 Task: Write the Vendor Number "12345" Under Vendor in New Vendor.
Action: Mouse moved to (92, 8)
Screenshot: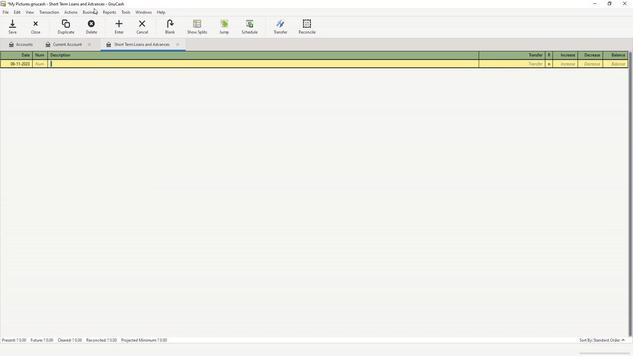 
Action: Mouse pressed left at (92, 8)
Screenshot: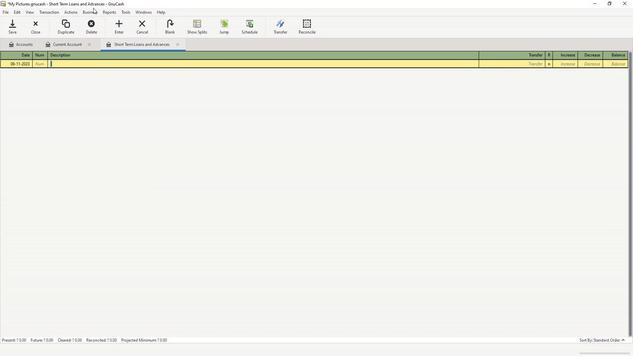 
Action: Mouse moved to (101, 28)
Screenshot: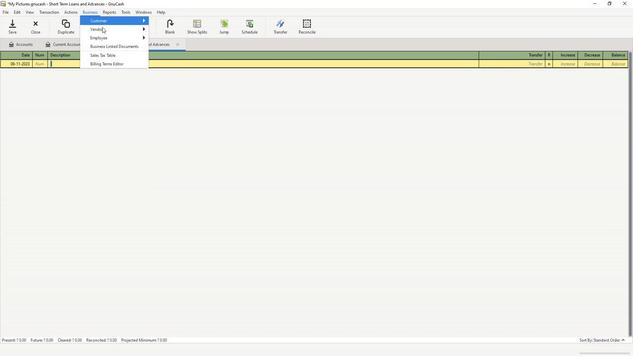 
Action: Mouse pressed left at (101, 28)
Screenshot: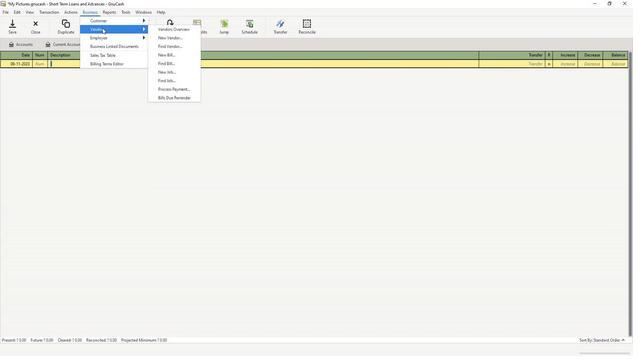 
Action: Mouse moved to (174, 39)
Screenshot: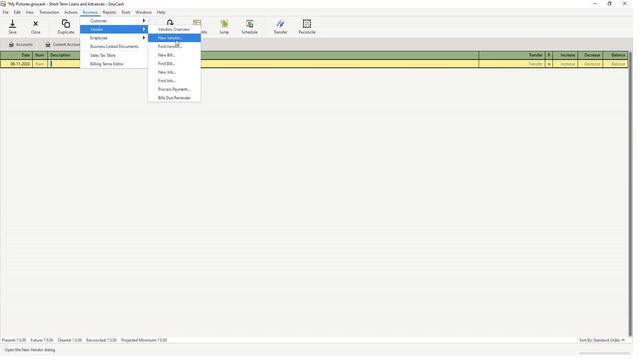 
Action: Mouse pressed left at (174, 39)
Screenshot: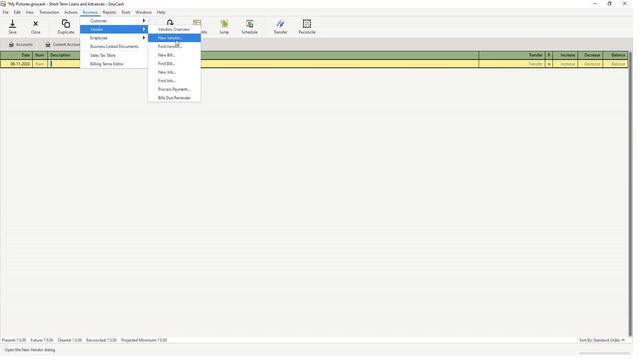 
Action: Mouse moved to (320, 114)
Screenshot: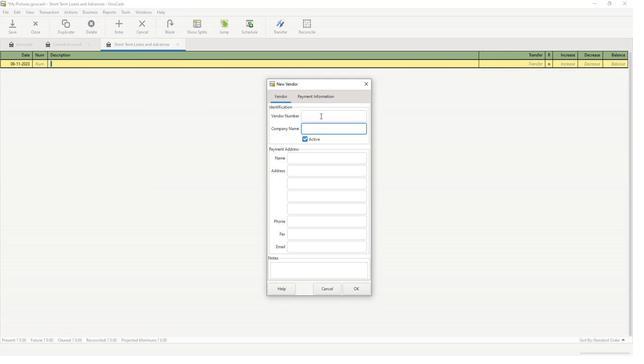 
Action: Mouse pressed left at (320, 114)
Screenshot: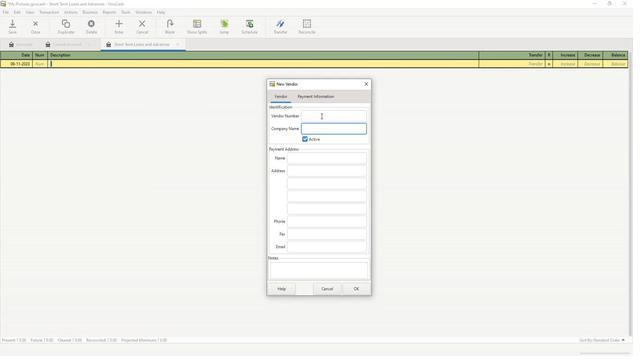 
Action: Key pressed 12345
Screenshot: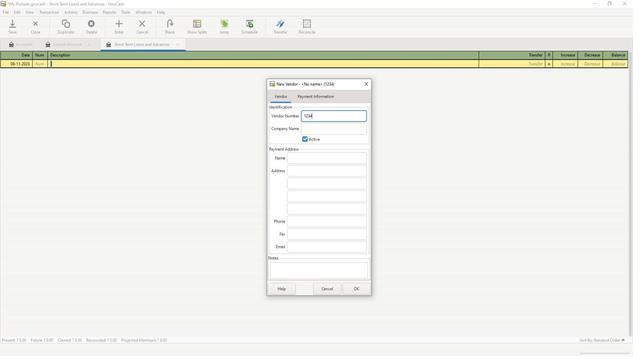 
Action: Mouse moved to (356, 283)
Screenshot: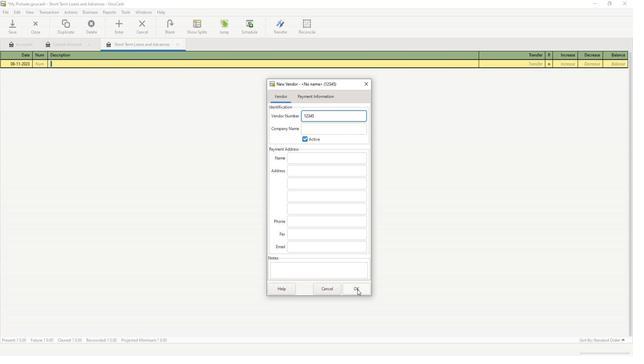 
